 Task: Create a due date automation trigger when advanced on, 2 days after a card is due add fields without custom field "Resume" set to a number lower than 1 and lower than 10 at 11:00 AM.
Action: Mouse moved to (930, 75)
Screenshot: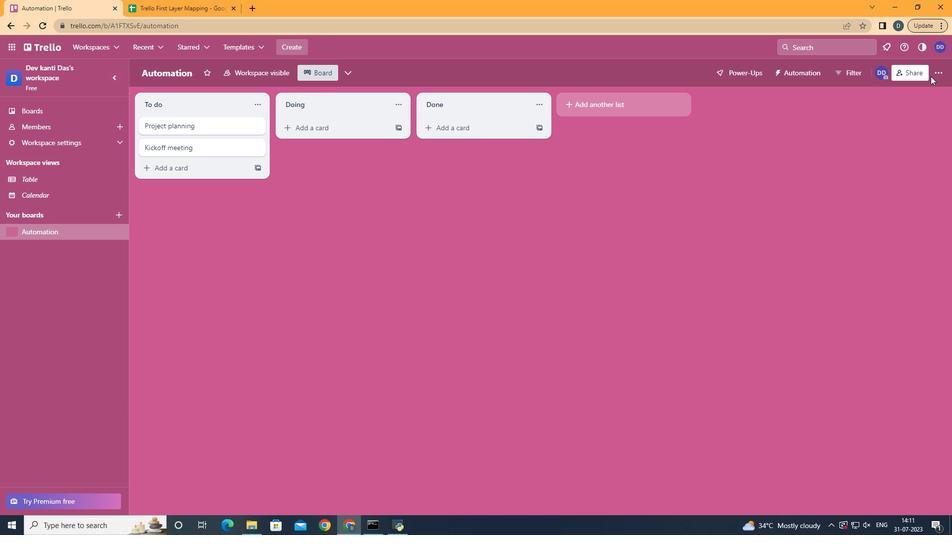 
Action: Mouse pressed left at (930, 75)
Screenshot: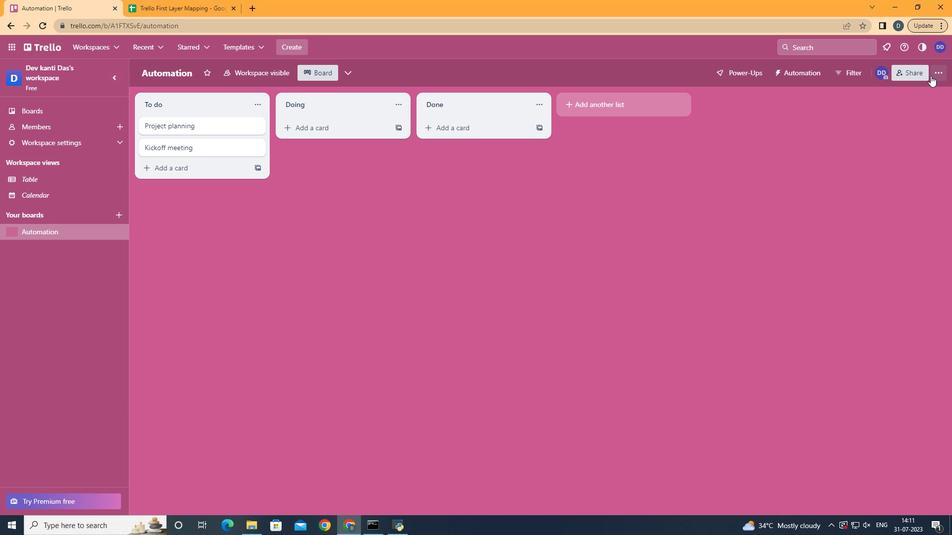 
Action: Mouse moved to (890, 202)
Screenshot: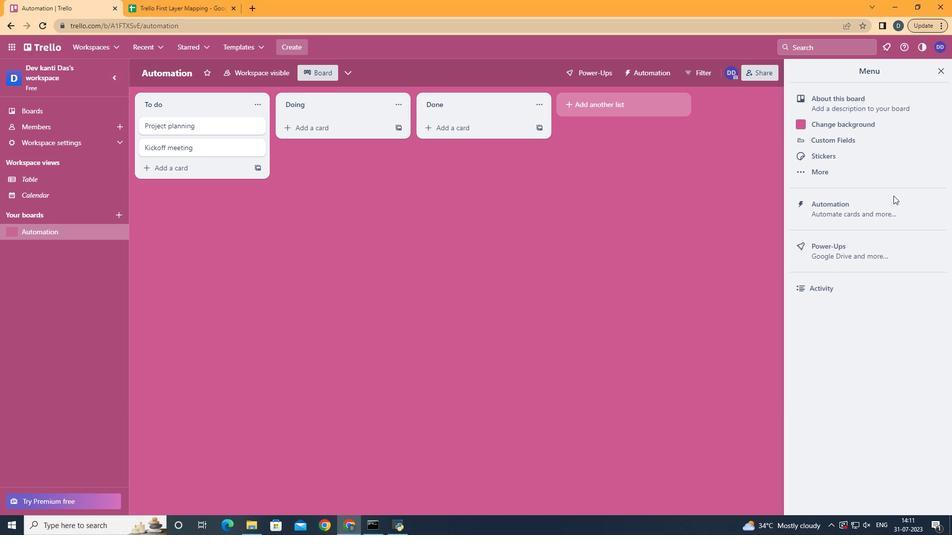 
Action: Mouse pressed left at (890, 202)
Screenshot: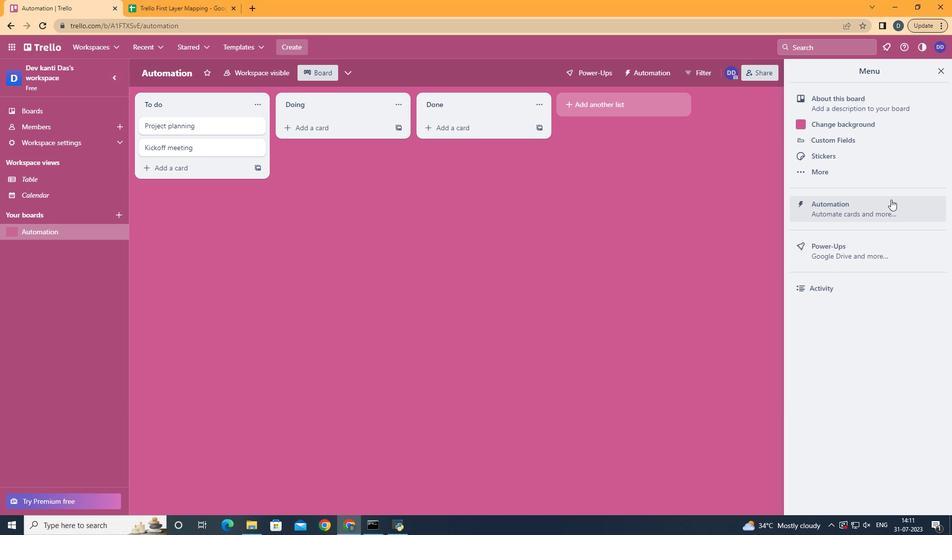 
Action: Mouse moved to (199, 194)
Screenshot: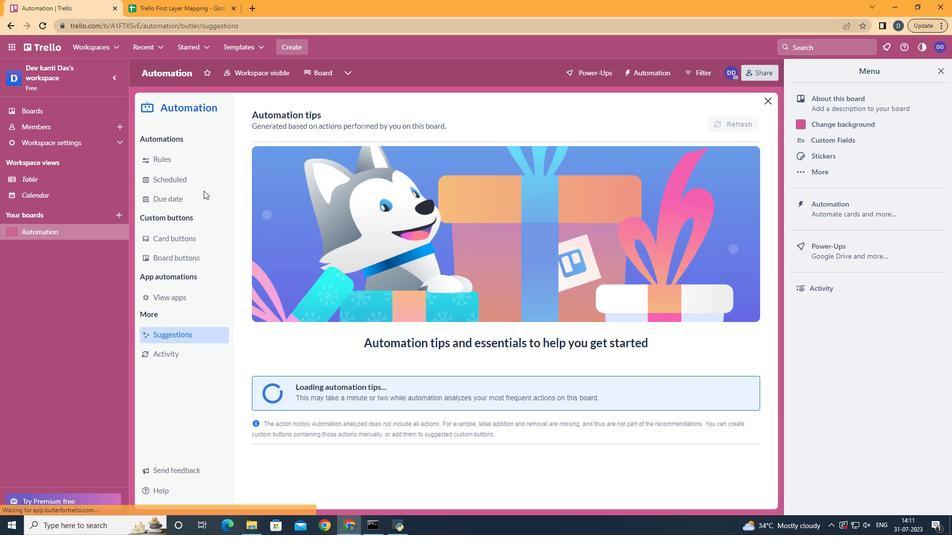 
Action: Mouse pressed left at (199, 194)
Screenshot: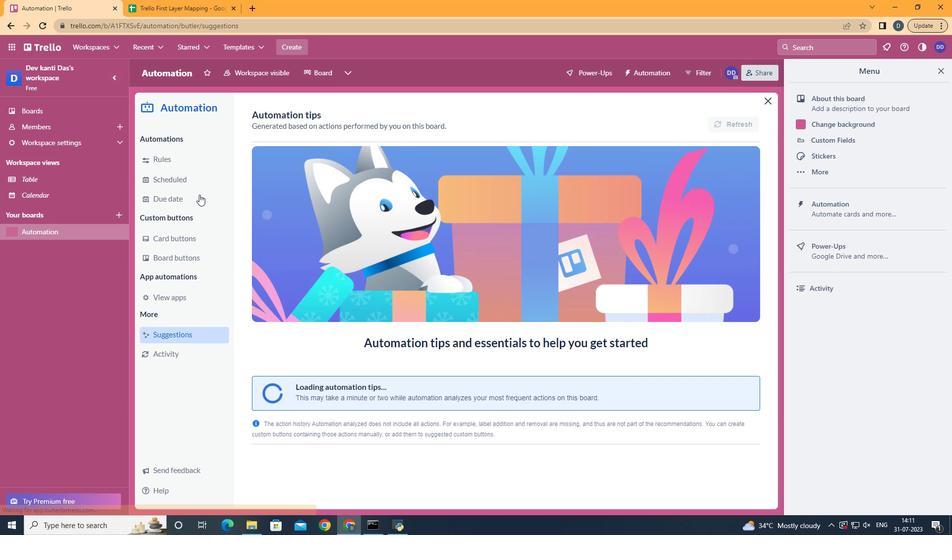 
Action: Mouse moved to (691, 116)
Screenshot: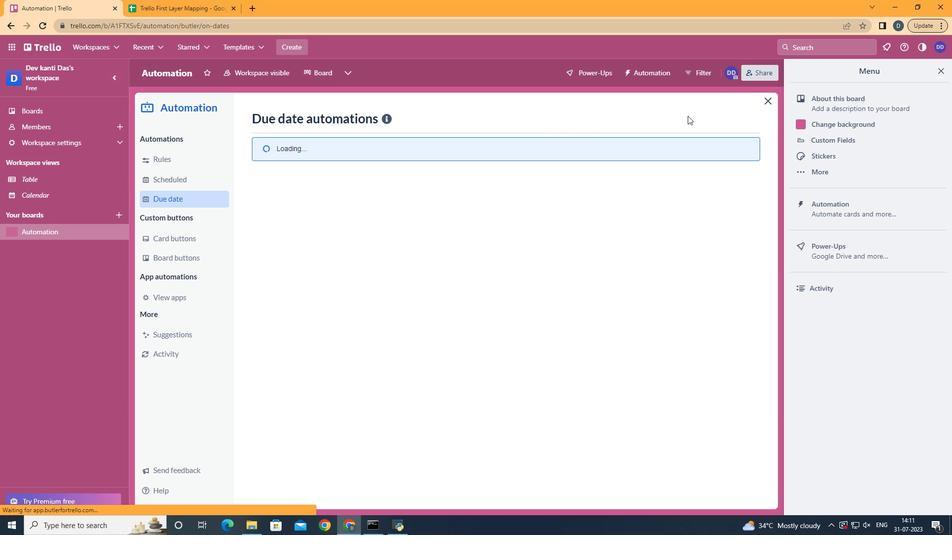 
Action: Mouse pressed left at (691, 116)
Screenshot: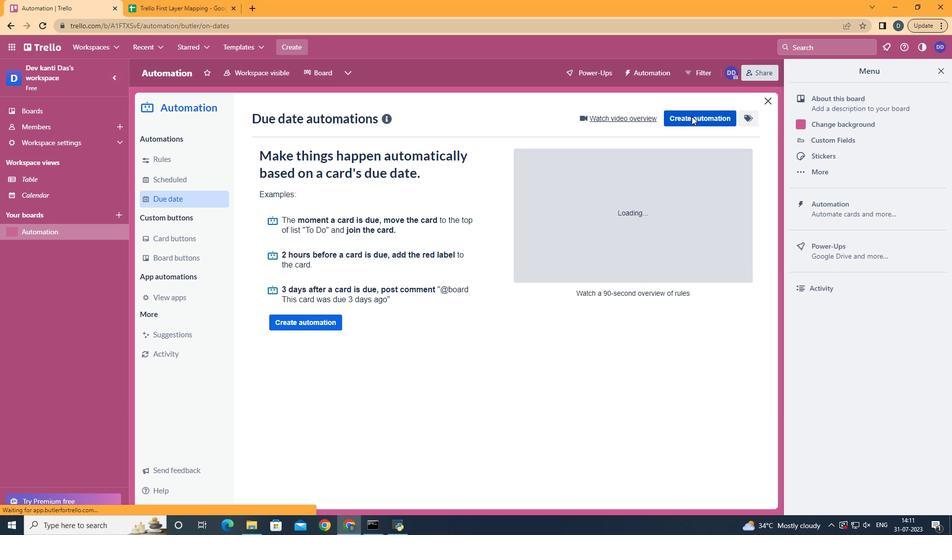 
Action: Mouse moved to (535, 215)
Screenshot: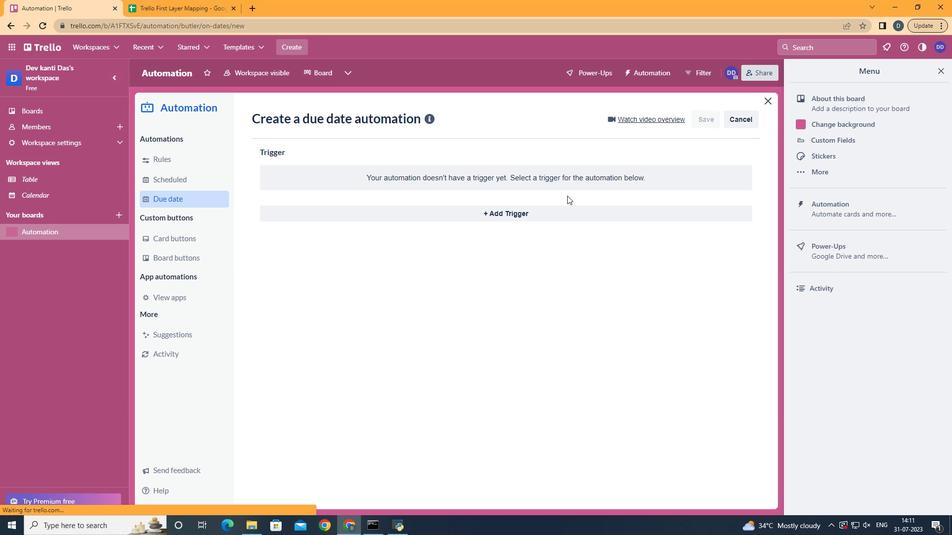 
Action: Mouse pressed left at (535, 215)
Screenshot: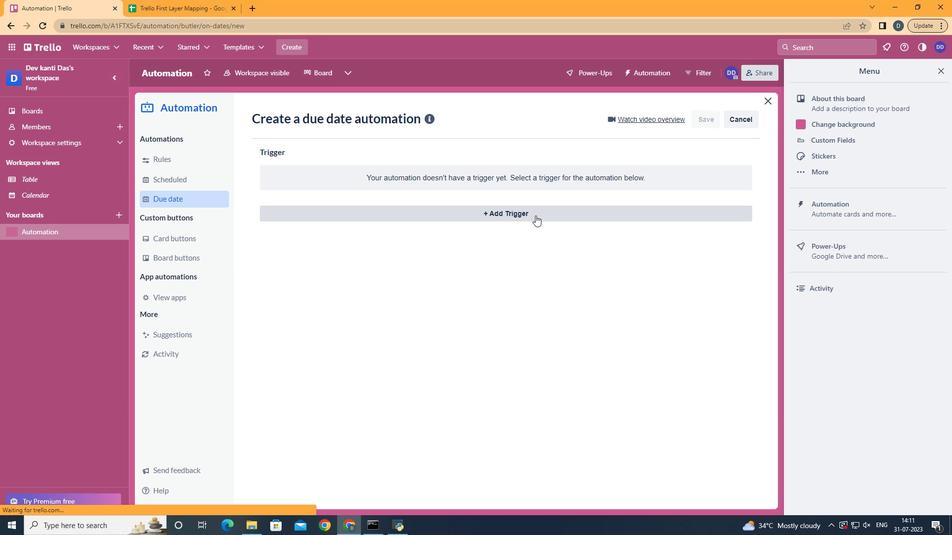 
Action: Mouse moved to (349, 399)
Screenshot: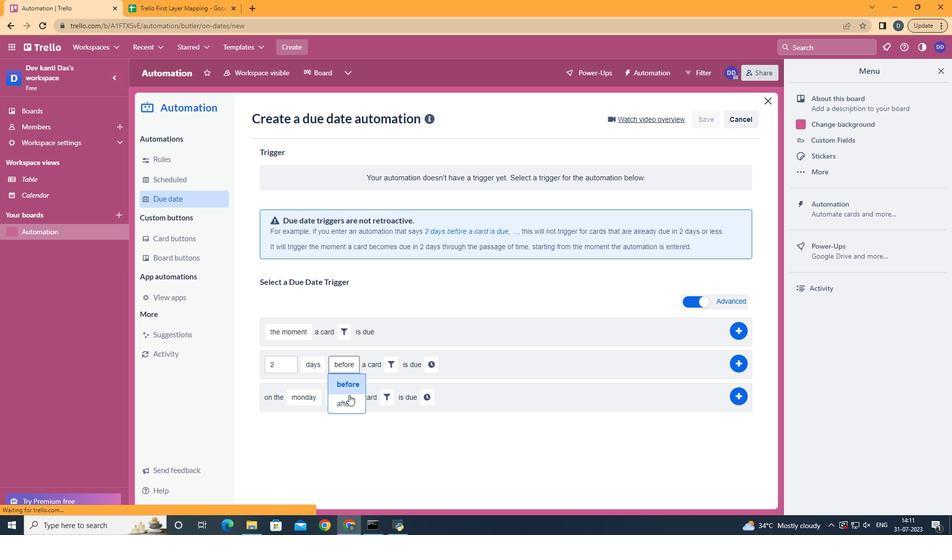 
Action: Mouse pressed left at (349, 399)
Screenshot: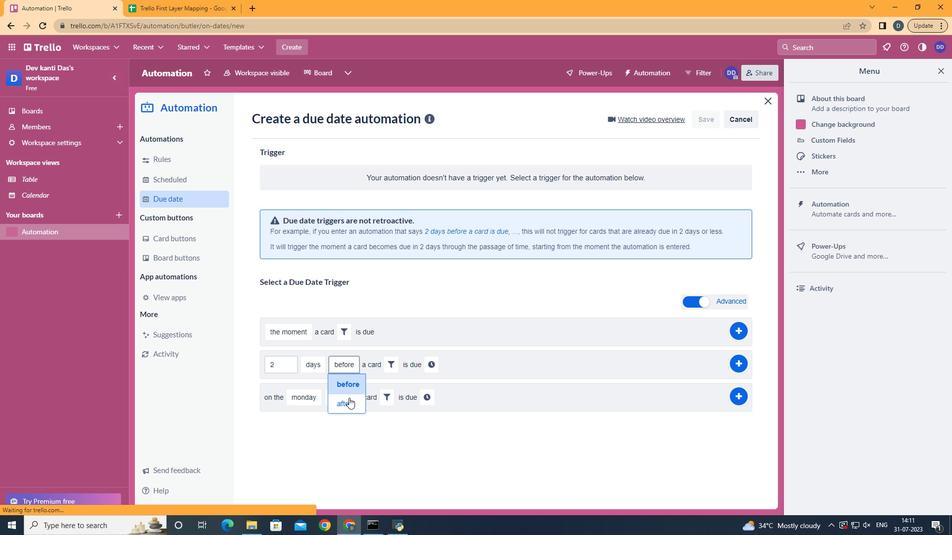 
Action: Mouse moved to (383, 367)
Screenshot: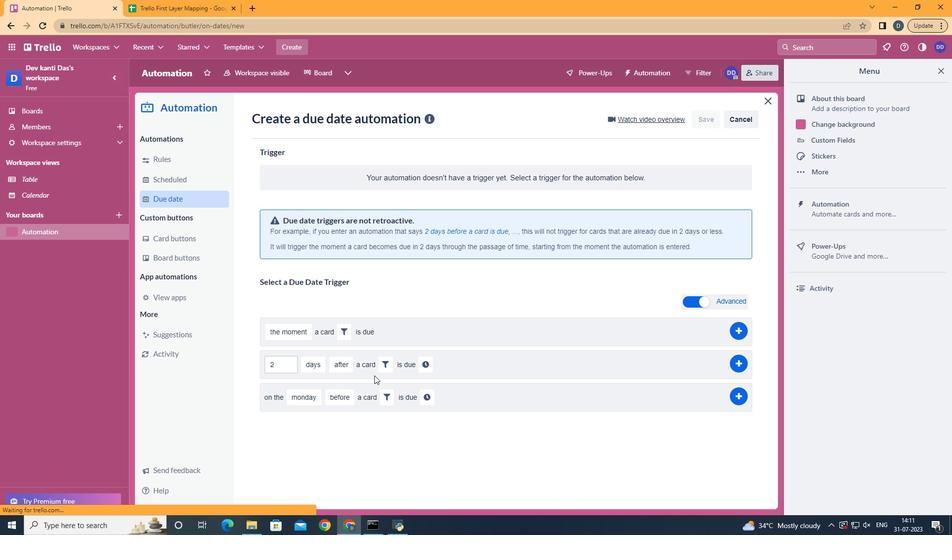 
Action: Mouse pressed left at (383, 367)
Screenshot: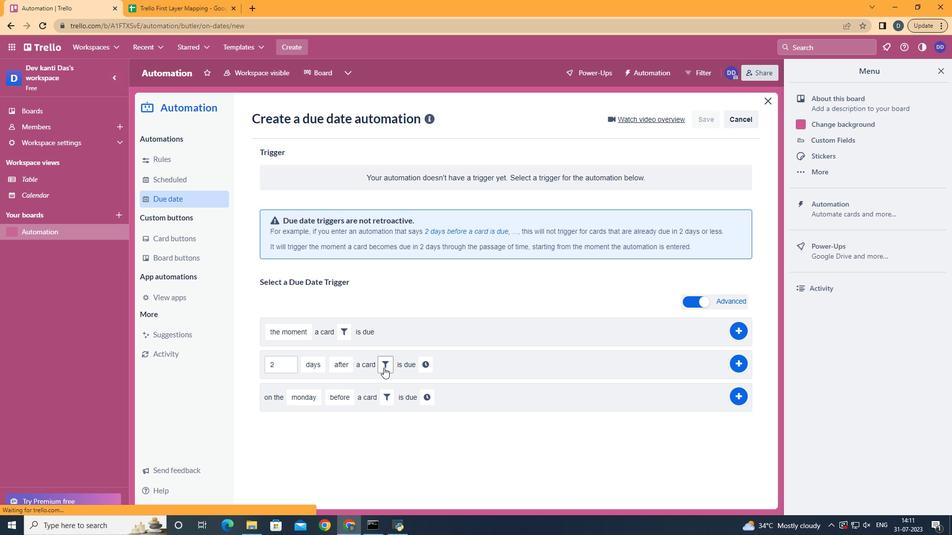 
Action: Mouse moved to (544, 397)
Screenshot: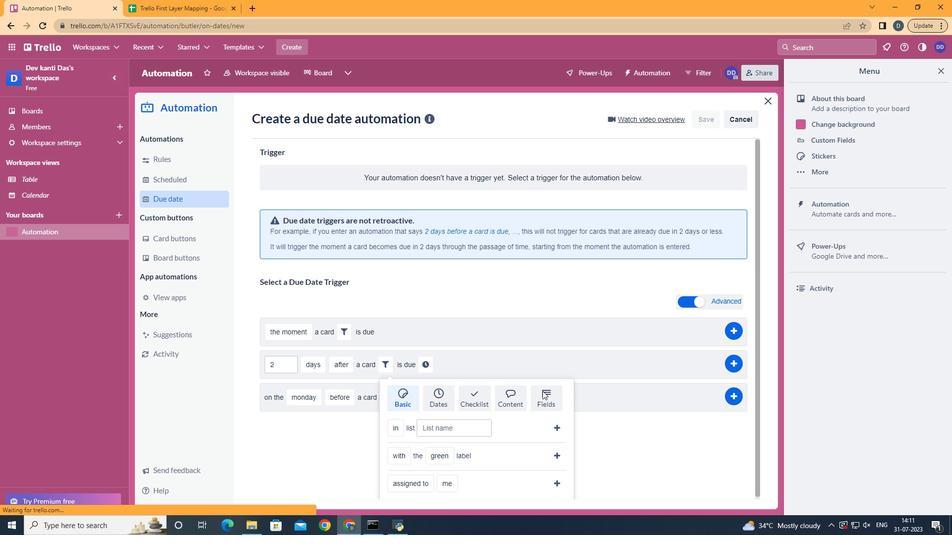 
Action: Mouse pressed left at (544, 397)
Screenshot: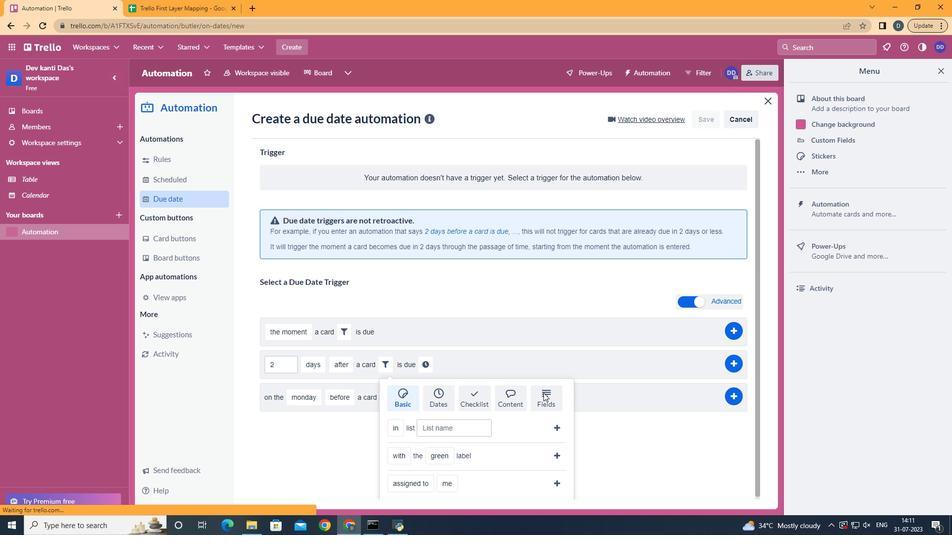 
Action: Mouse moved to (541, 395)
Screenshot: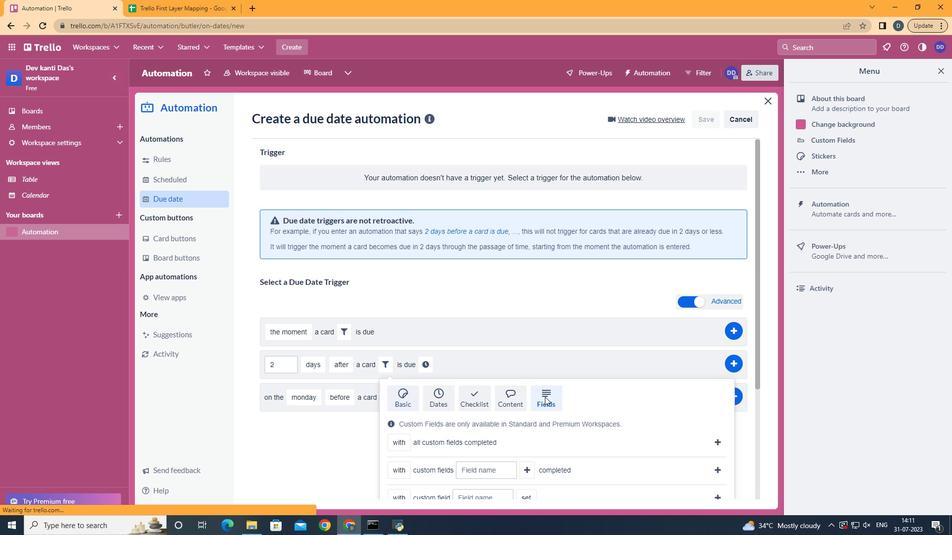 
Action: Mouse scrolled (541, 395) with delta (0, 0)
Screenshot: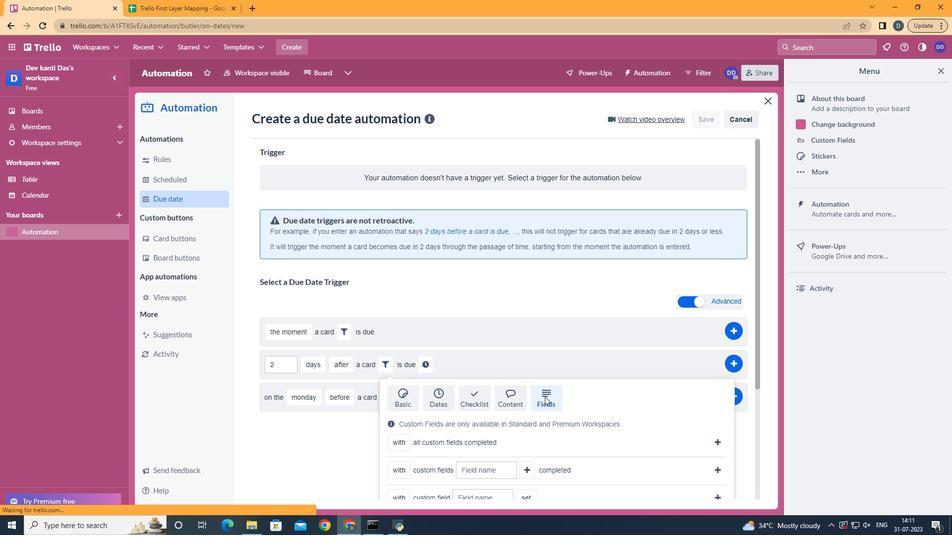 
Action: Mouse scrolled (541, 395) with delta (0, 0)
Screenshot: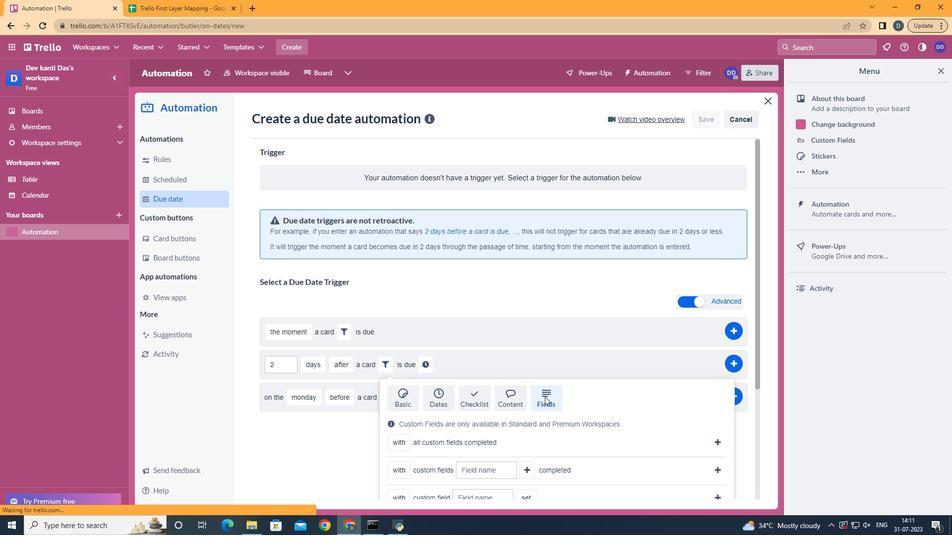 
Action: Mouse scrolled (541, 395) with delta (0, 0)
Screenshot: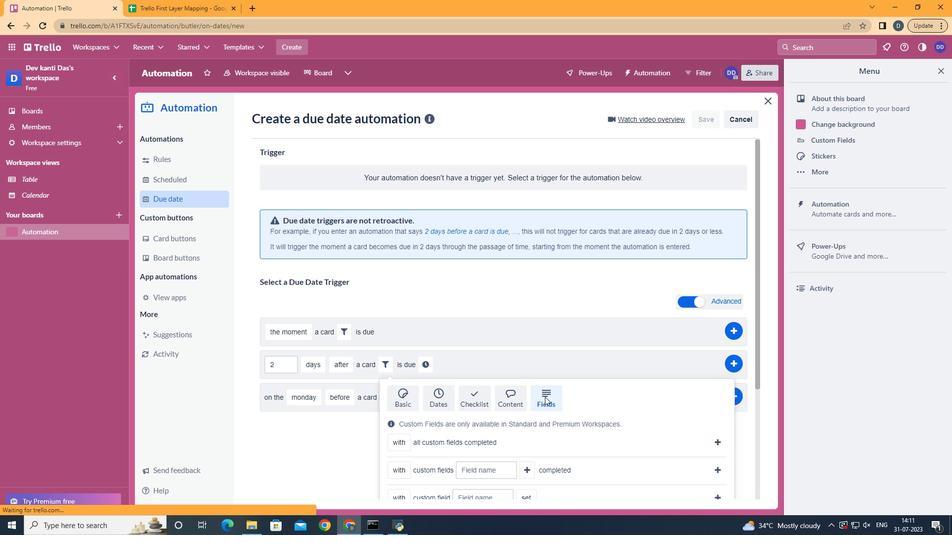 
Action: Mouse scrolled (541, 395) with delta (0, 0)
Screenshot: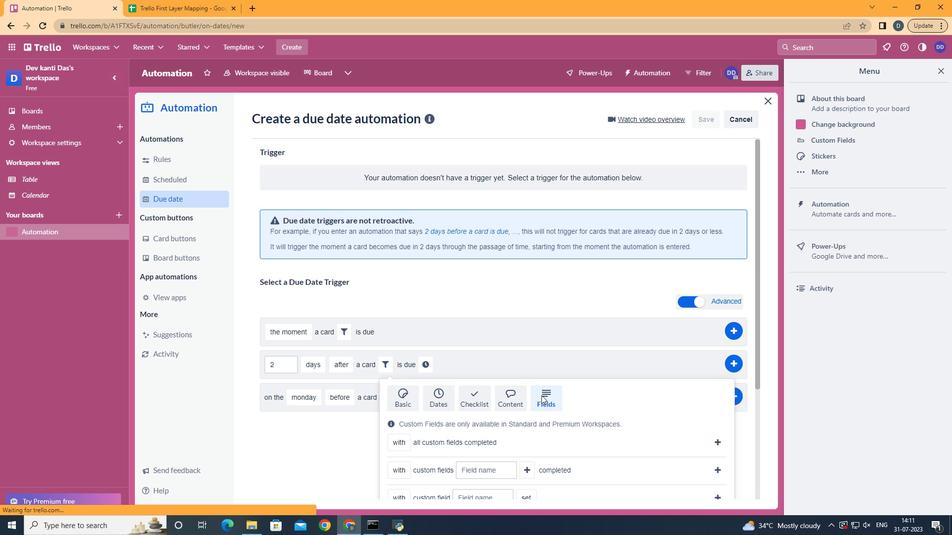 
Action: Mouse scrolled (541, 395) with delta (0, 0)
Screenshot: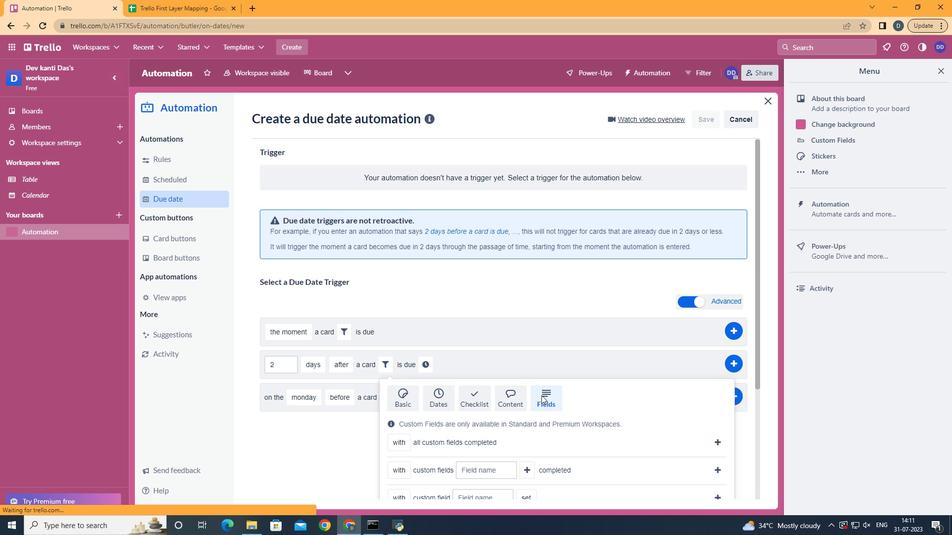 
Action: Mouse moved to (402, 469)
Screenshot: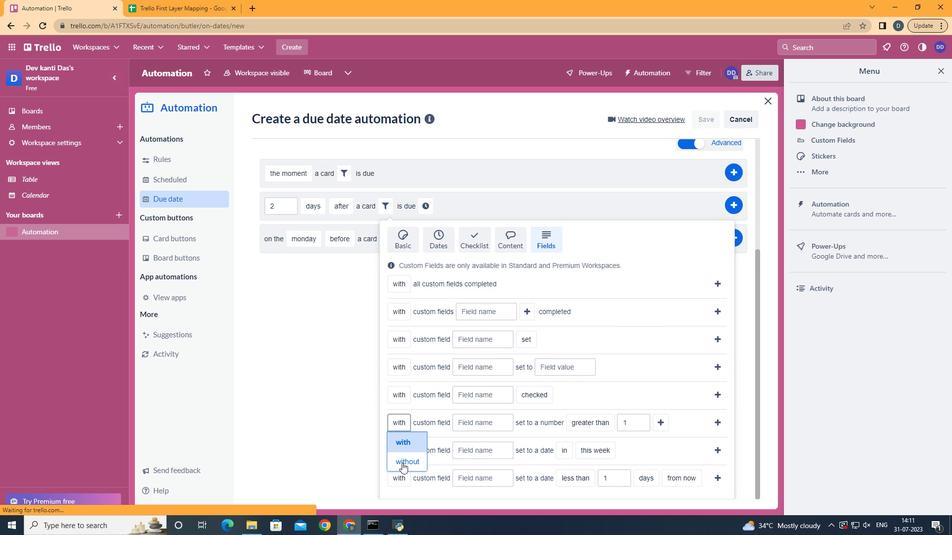 
Action: Mouse pressed left at (402, 469)
Screenshot: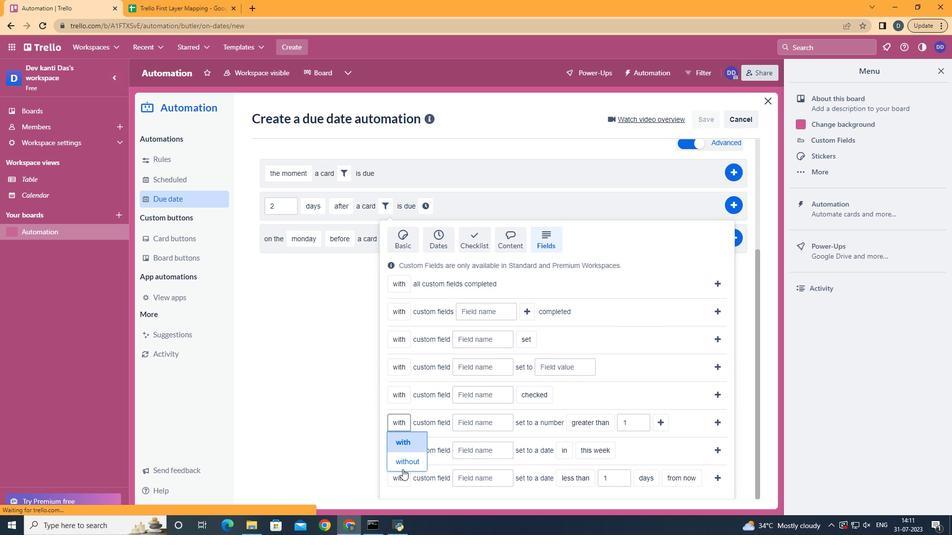 
Action: Mouse moved to (498, 417)
Screenshot: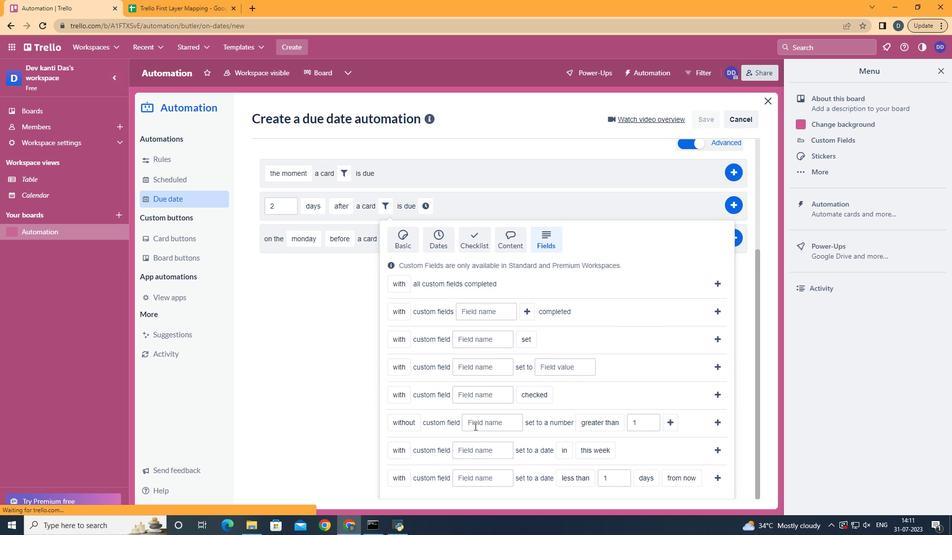 
Action: Mouse pressed left at (498, 417)
Screenshot: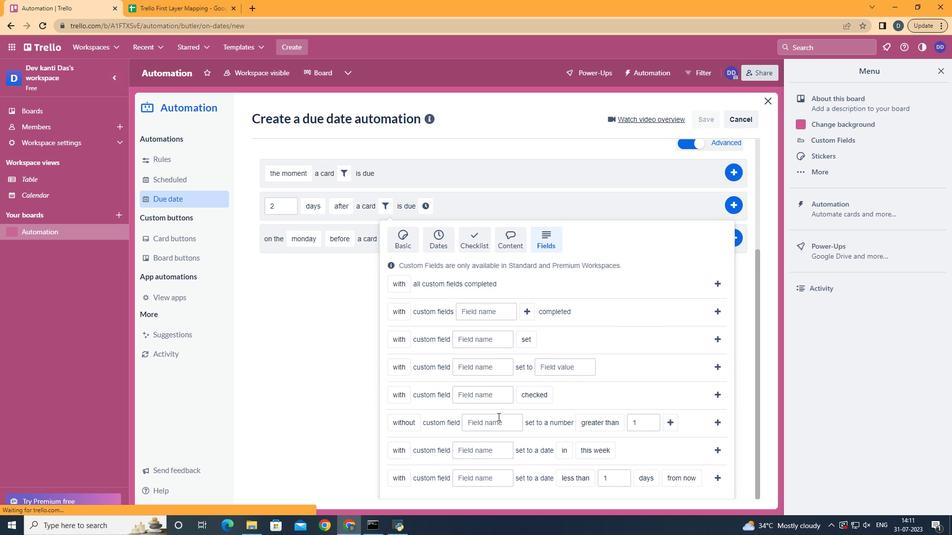 
Action: Key pressed <Key.shift>Resume
Screenshot: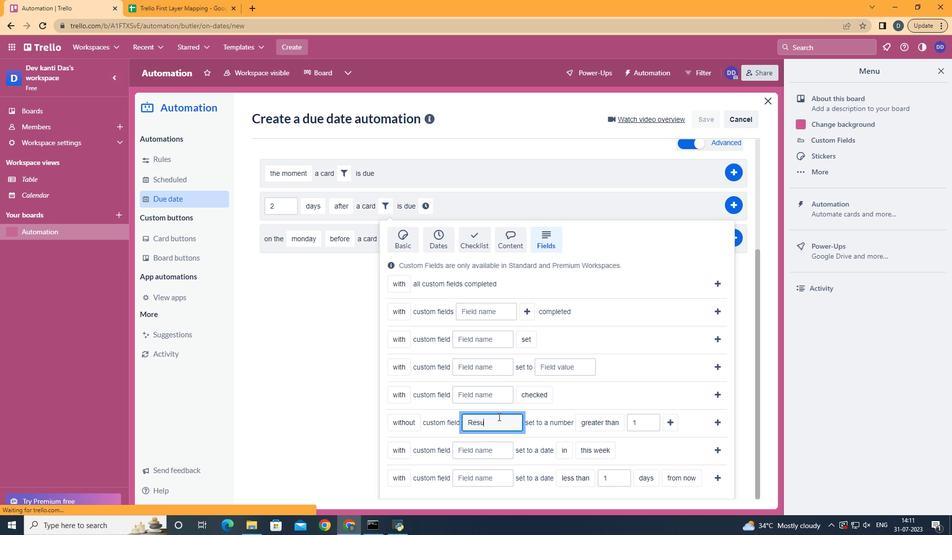 
Action: Mouse moved to (622, 383)
Screenshot: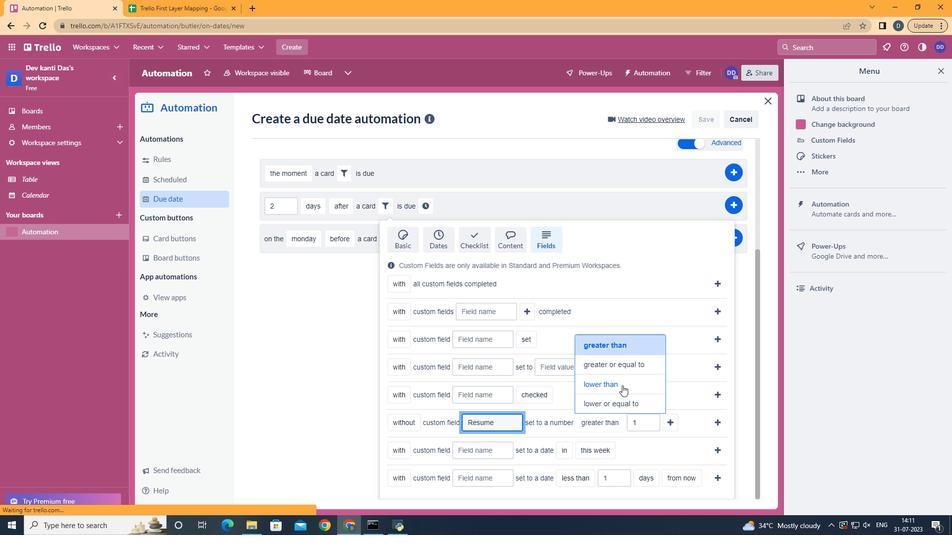 
Action: Mouse pressed left at (622, 383)
Screenshot: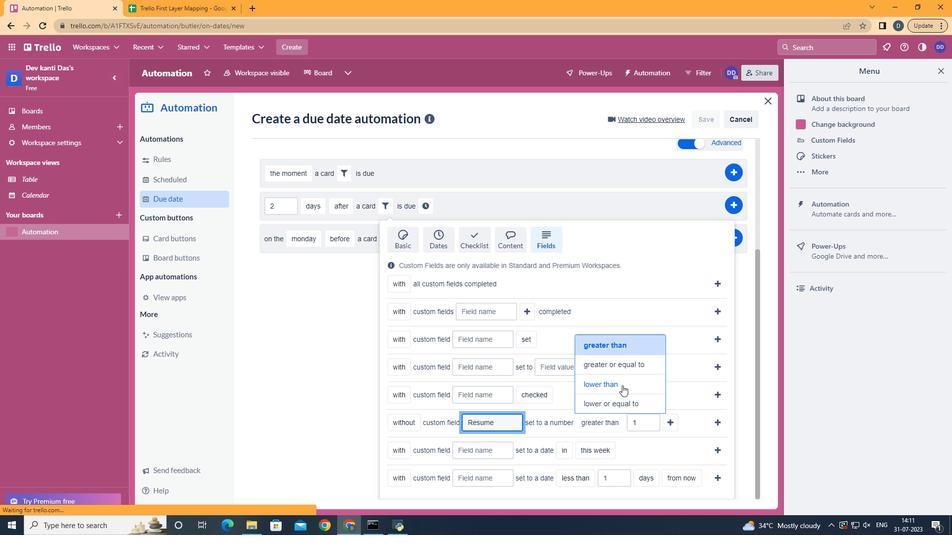 
Action: Mouse moved to (665, 424)
Screenshot: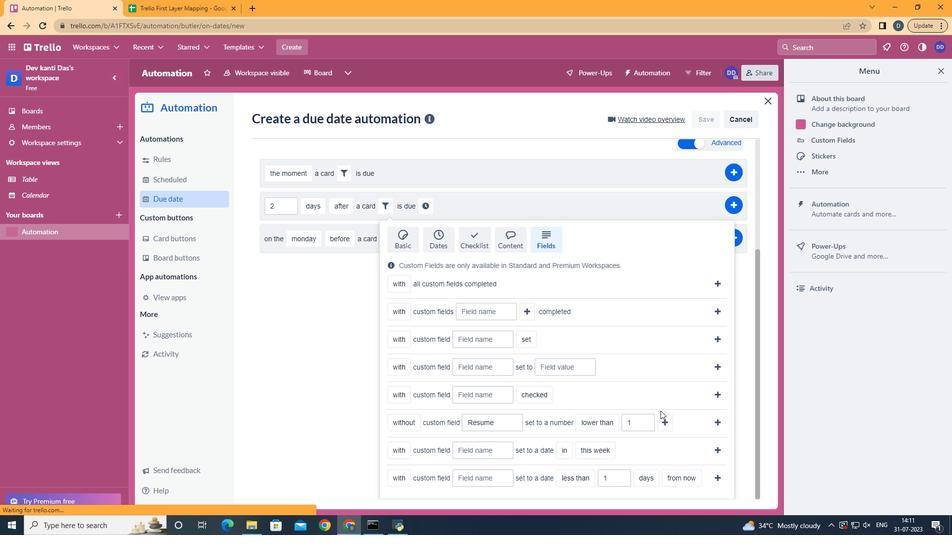 
Action: Mouse pressed left at (665, 424)
Screenshot: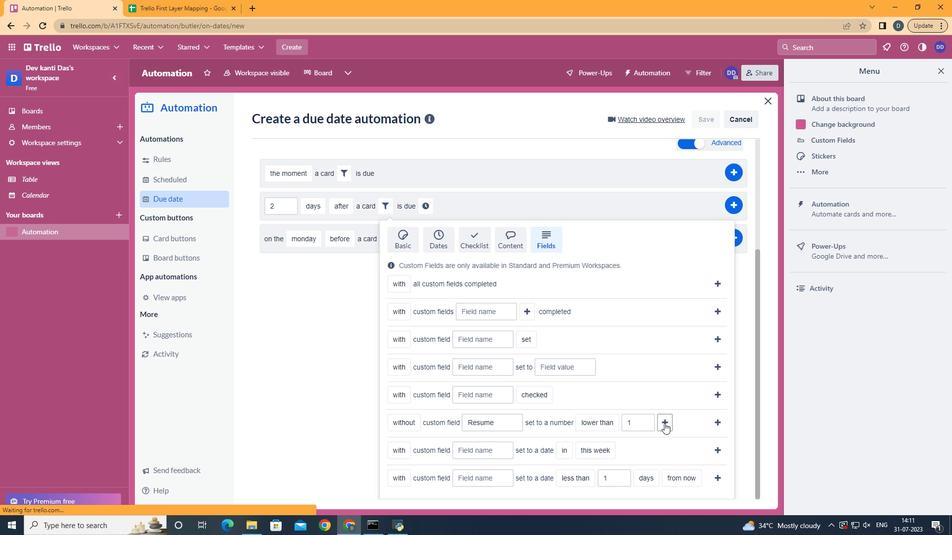 
Action: Mouse moved to (446, 367)
Screenshot: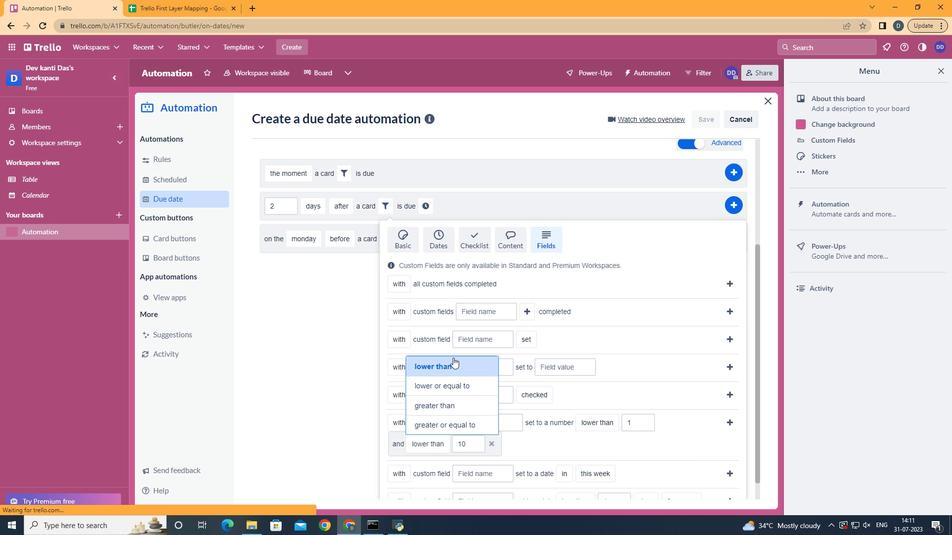 
Action: Mouse pressed left at (446, 367)
Screenshot: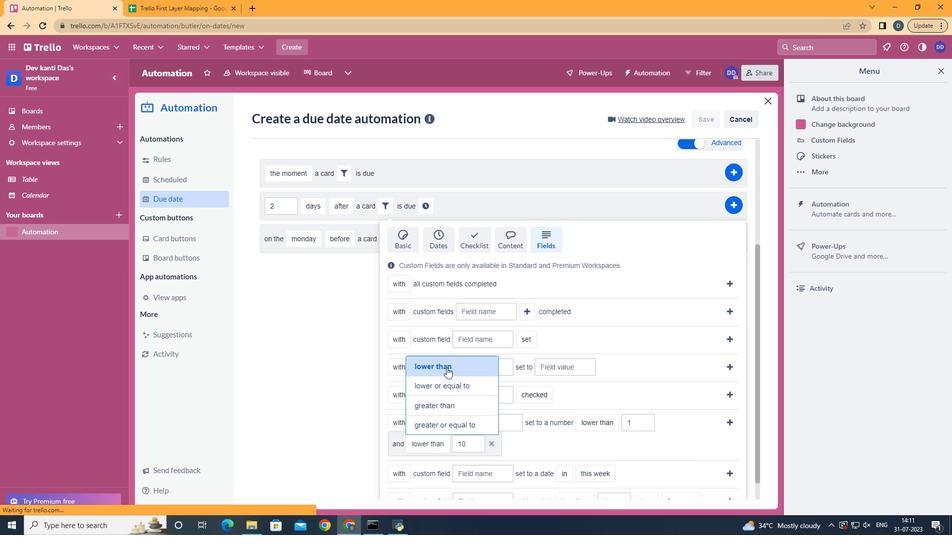 
Action: Mouse moved to (727, 423)
Screenshot: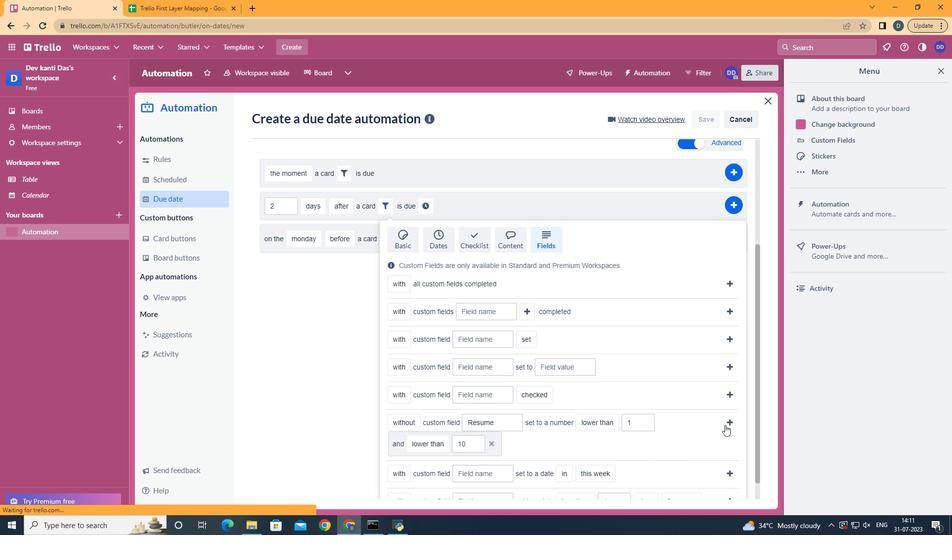 
Action: Mouse pressed left at (727, 423)
Screenshot: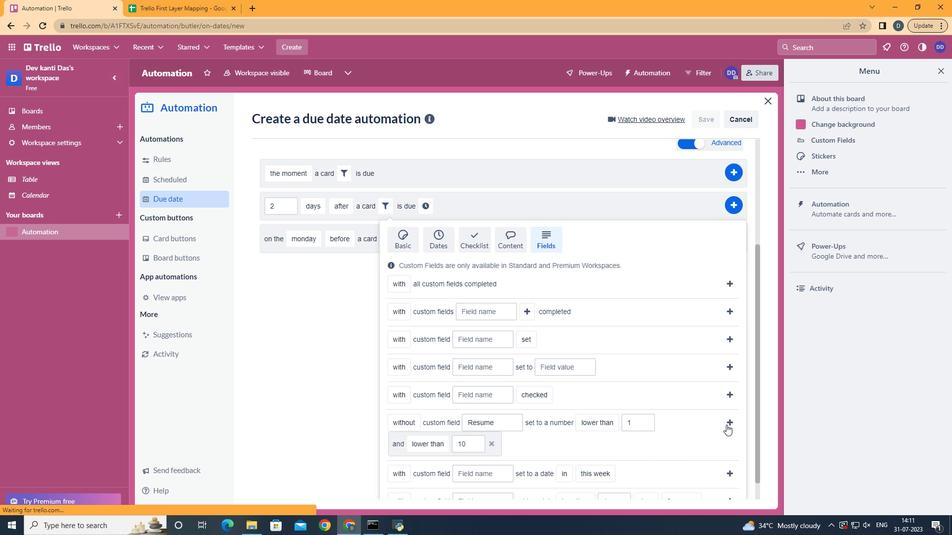 
Action: Mouse moved to (683, 371)
Screenshot: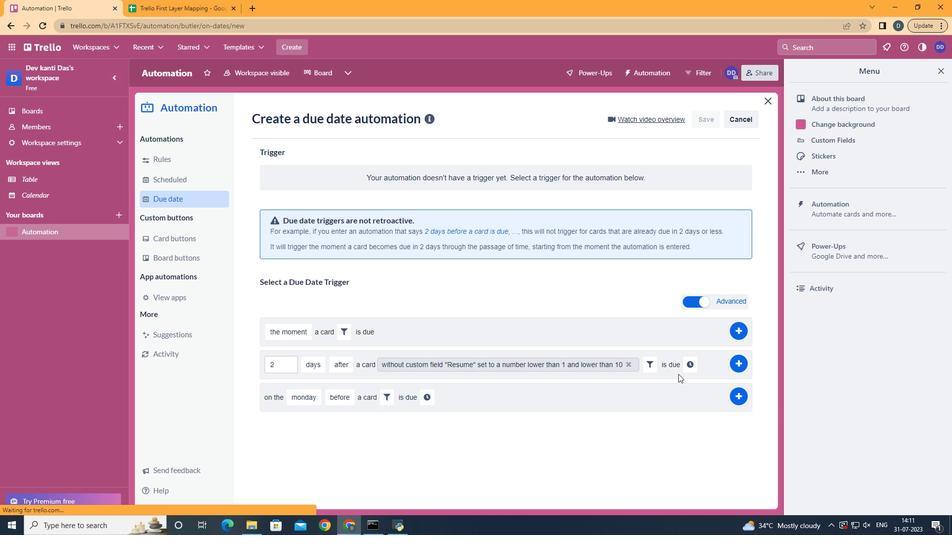 
Action: Mouse pressed left at (683, 371)
Screenshot: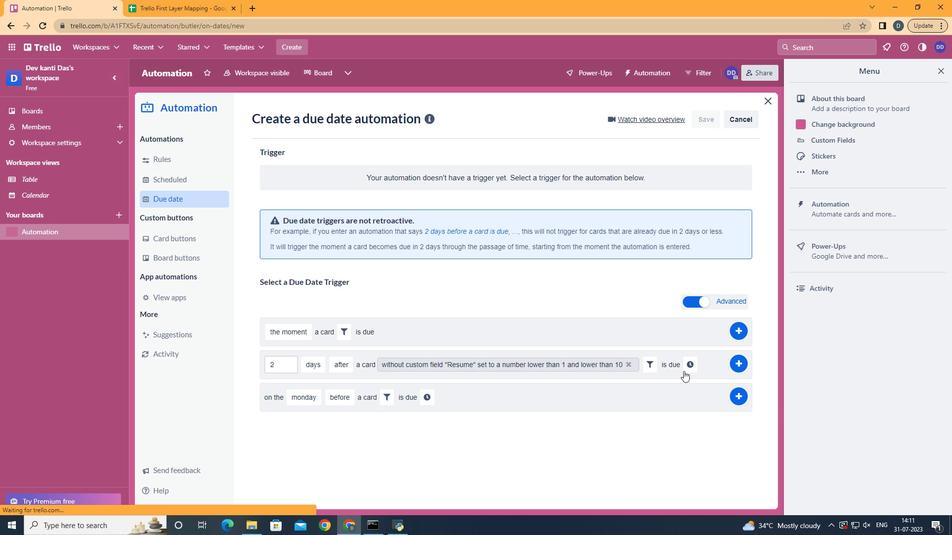 
Action: Mouse moved to (291, 385)
Screenshot: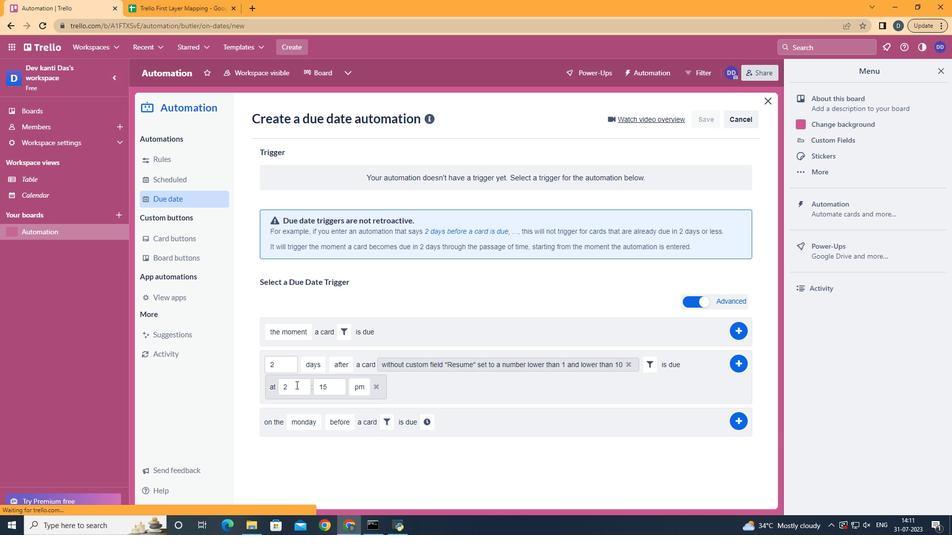 
Action: Mouse pressed left at (291, 385)
Screenshot: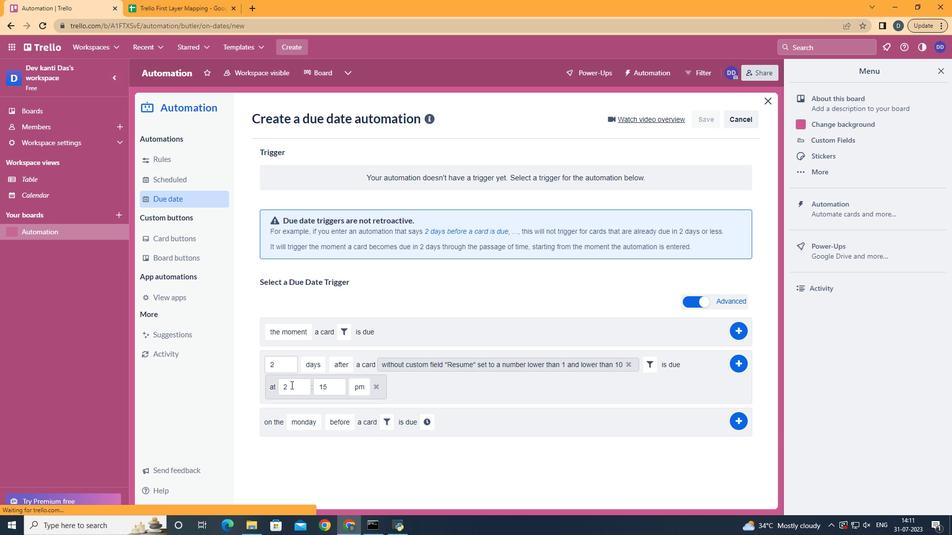 
Action: Key pressed 11<Key.backspace><Key.backspace><Key.backspace>11
Screenshot: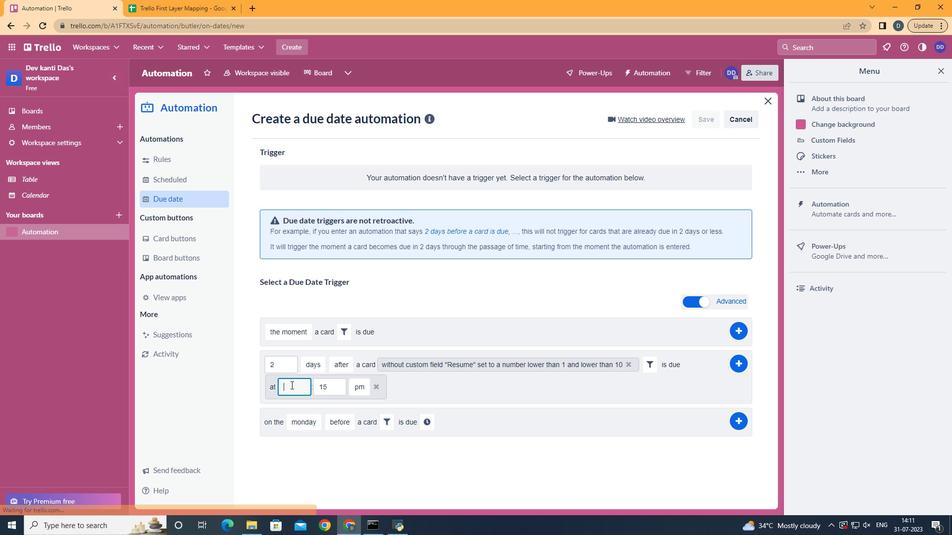 
Action: Mouse moved to (330, 384)
Screenshot: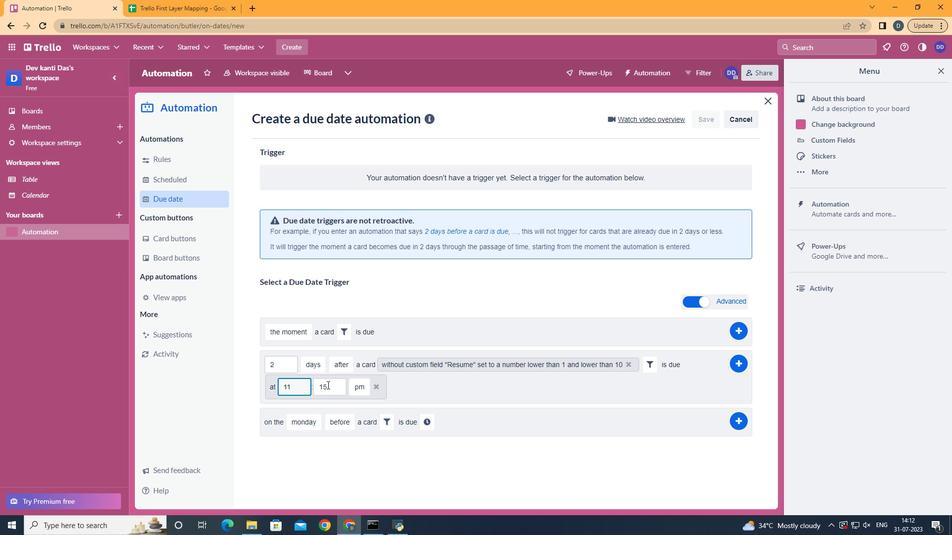 
Action: Mouse pressed left at (330, 384)
Screenshot: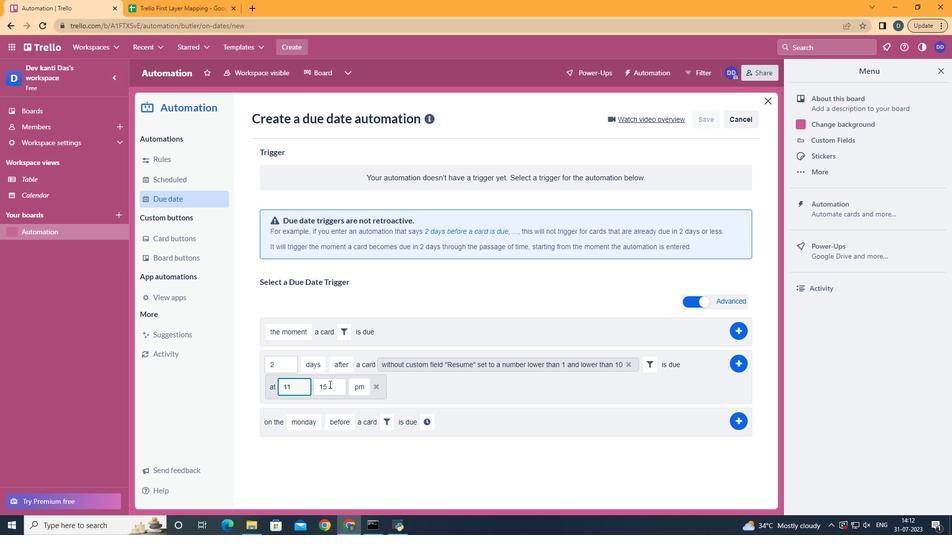 
Action: Key pressed <Key.backspace><Key.backspace>00
Screenshot: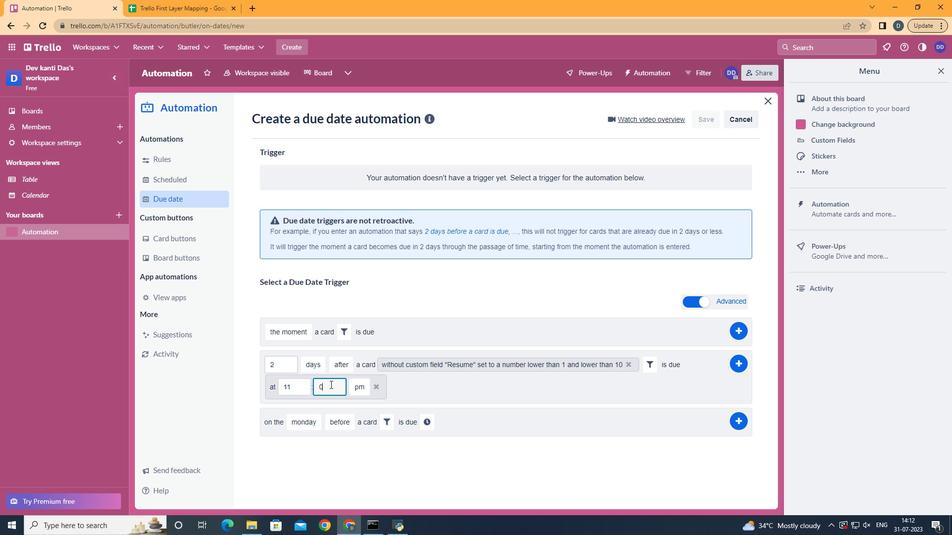 
Action: Mouse moved to (359, 403)
Screenshot: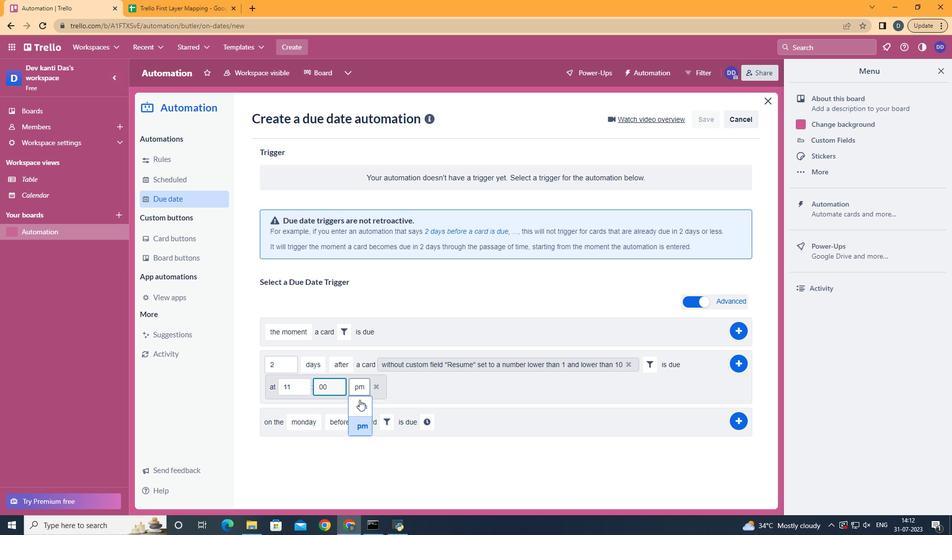 
Action: Mouse pressed left at (359, 403)
Screenshot: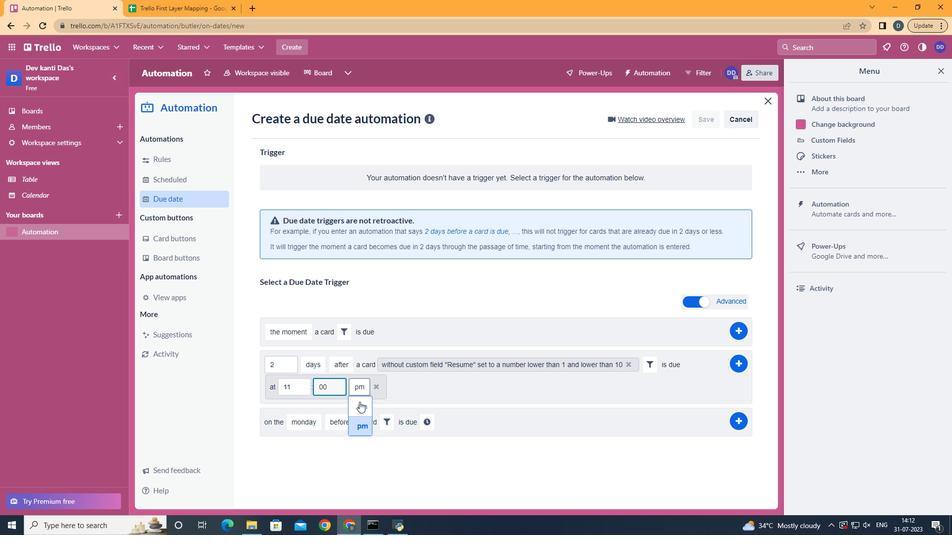 
Action: Mouse moved to (743, 368)
Screenshot: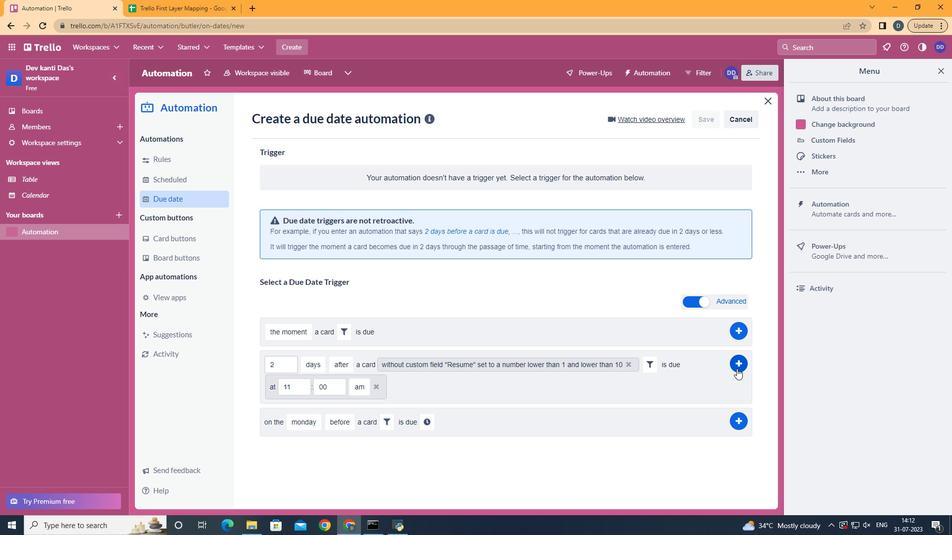 
Action: Mouse pressed left at (743, 368)
Screenshot: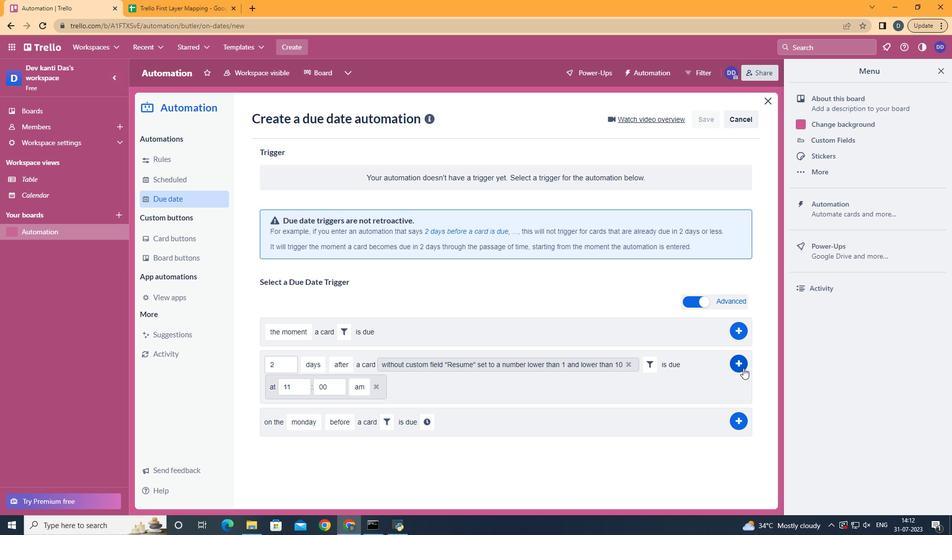 
Action: Mouse moved to (541, 265)
Screenshot: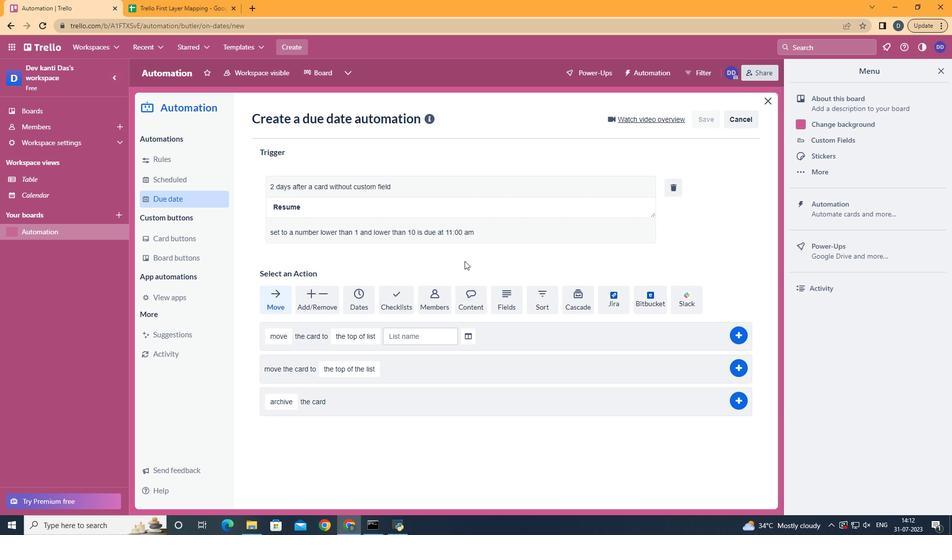 
